 Task: Set the zip code for billing information to "10001".
Action: Mouse moved to (1221, 95)
Screenshot: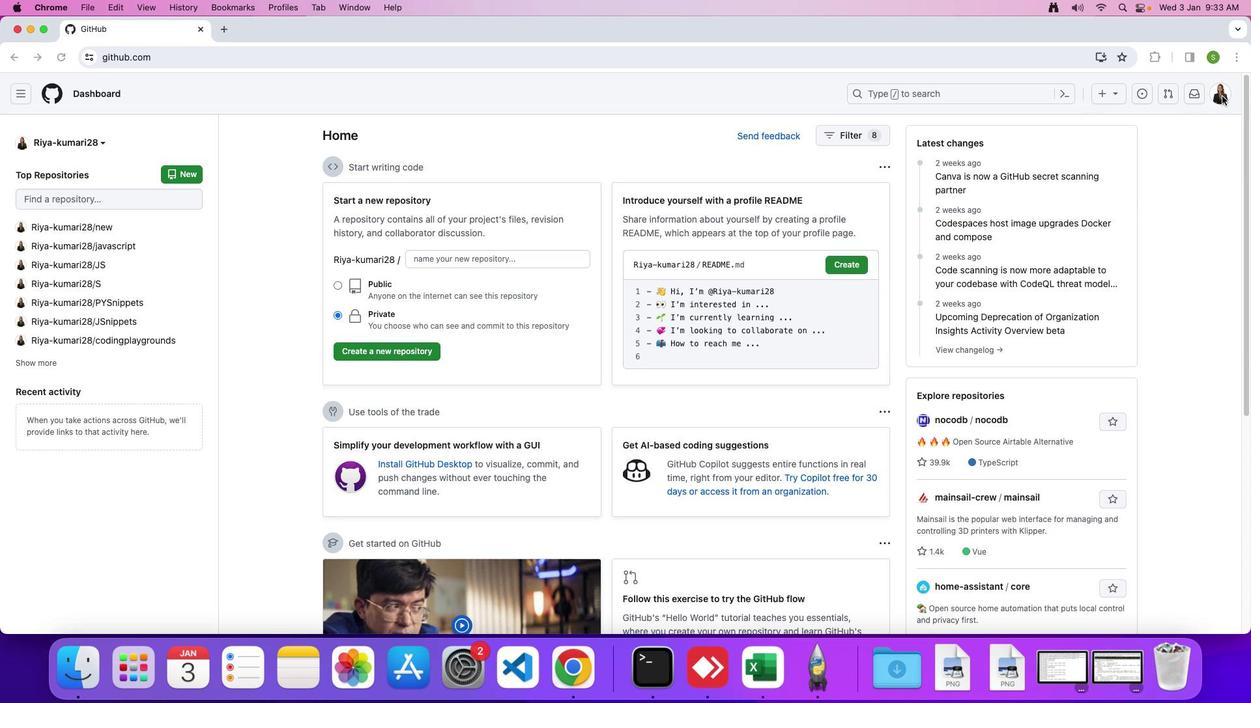
Action: Mouse pressed left at (1221, 95)
Screenshot: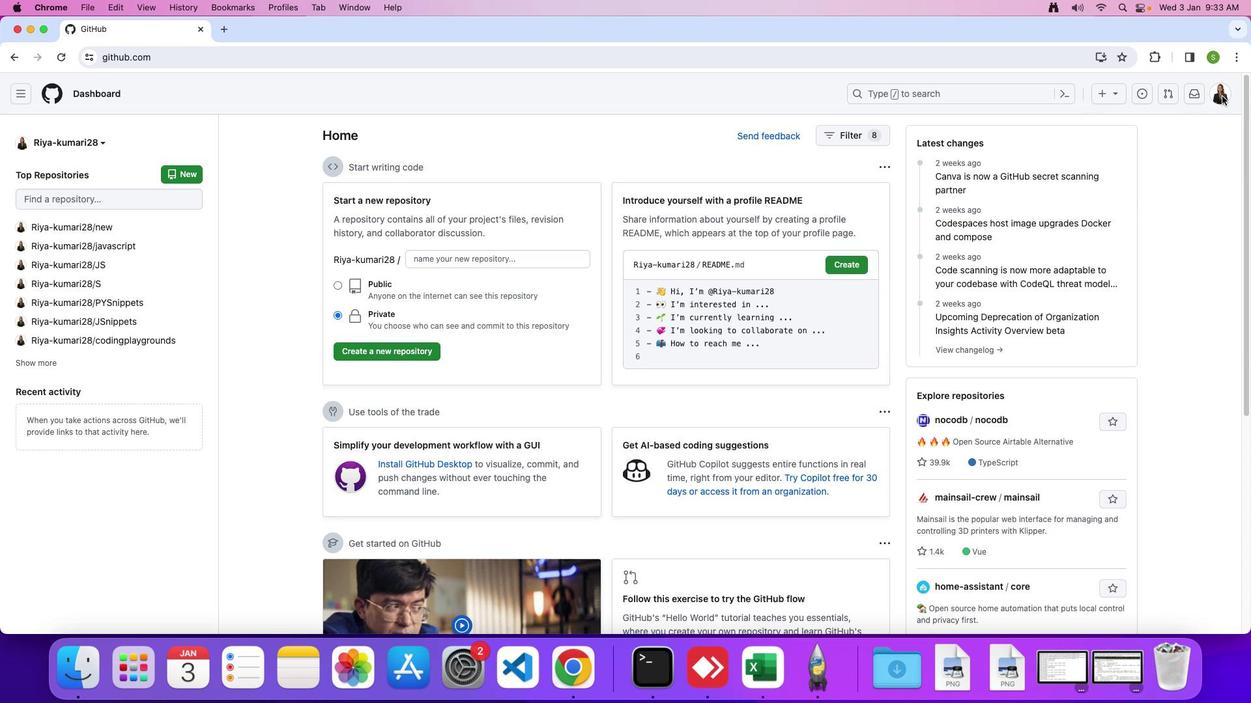 
Action: Mouse moved to (1222, 91)
Screenshot: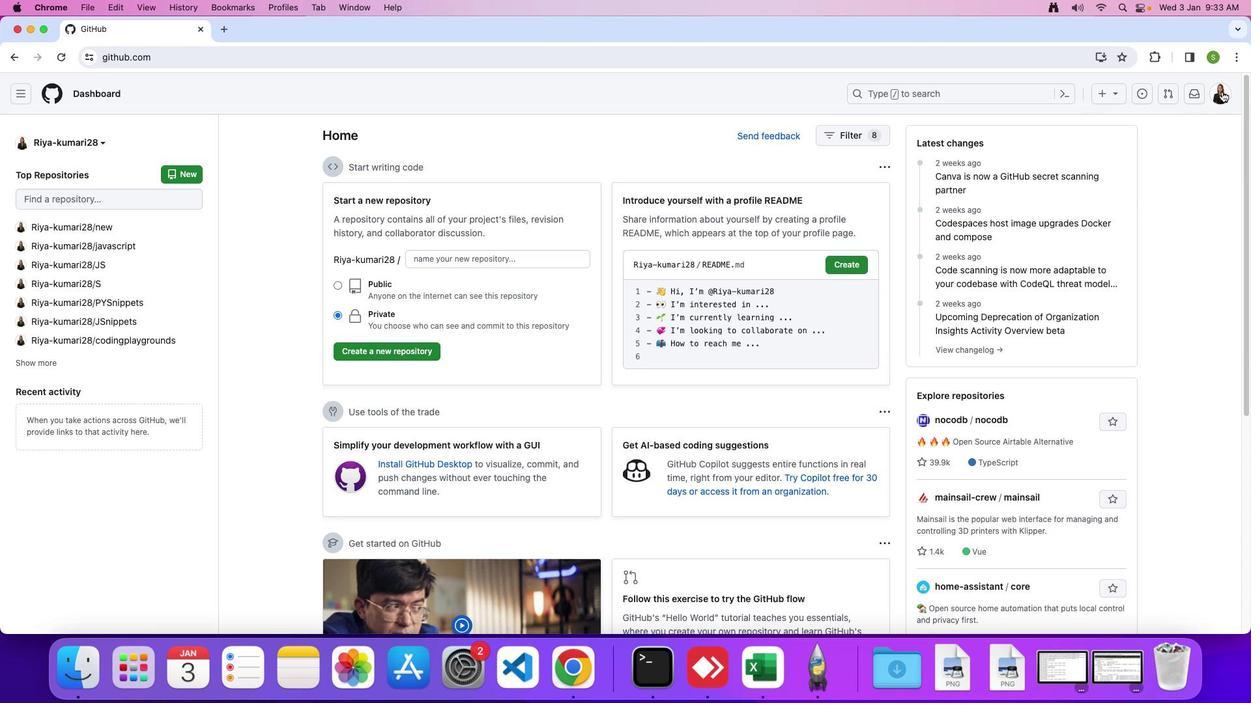
Action: Mouse pressed left at (1222, 91)
Screenshot: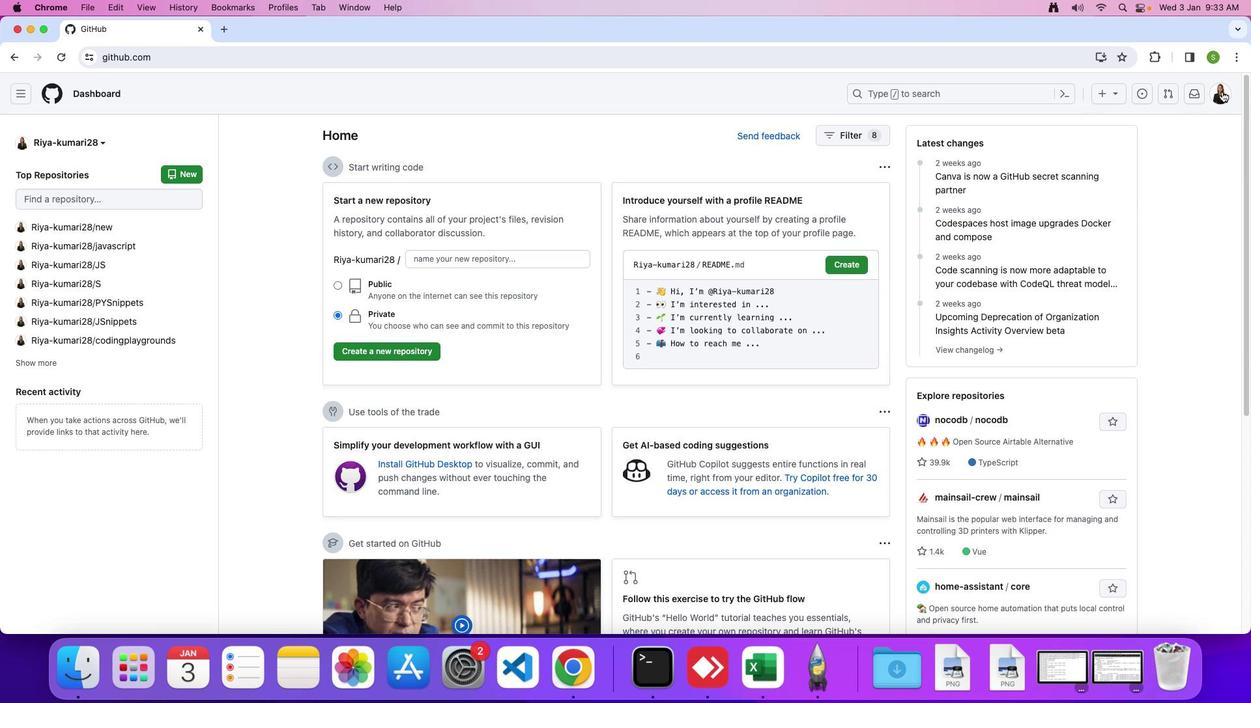 
Action: Mouse moved to (1133, 456)
Screenshot: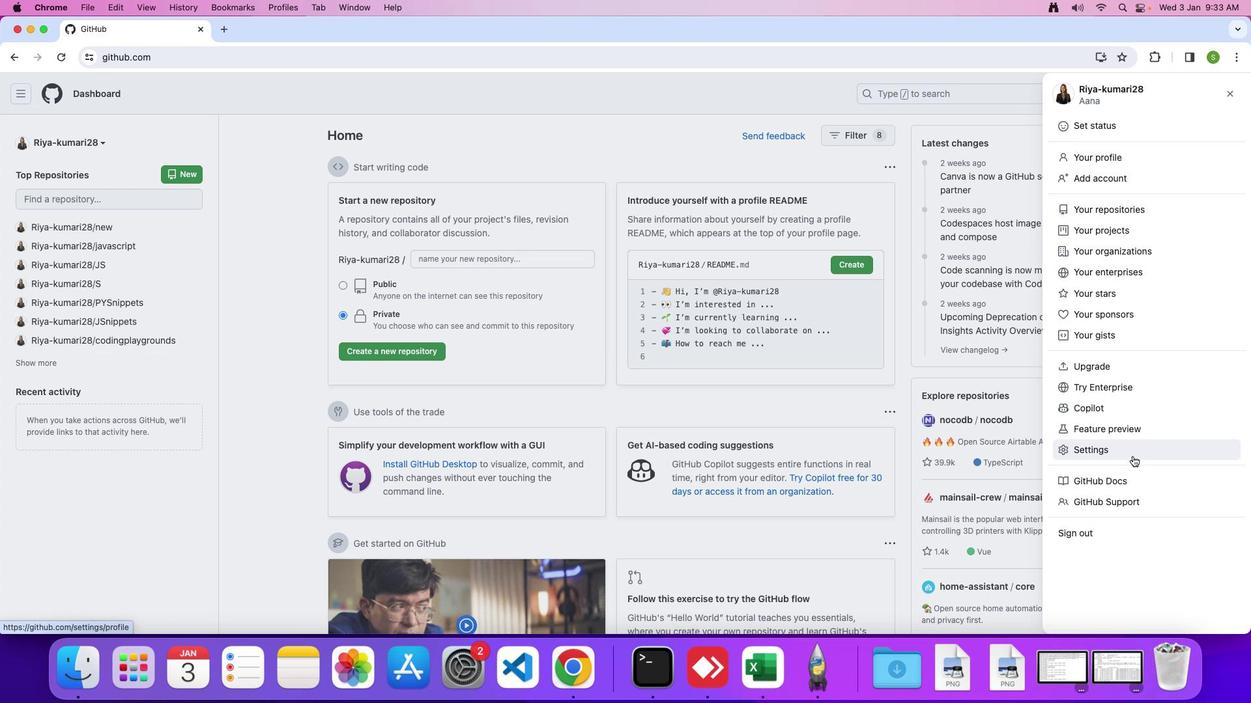 
Action: Mouse pressed left at (1133, 456)
Screenshot: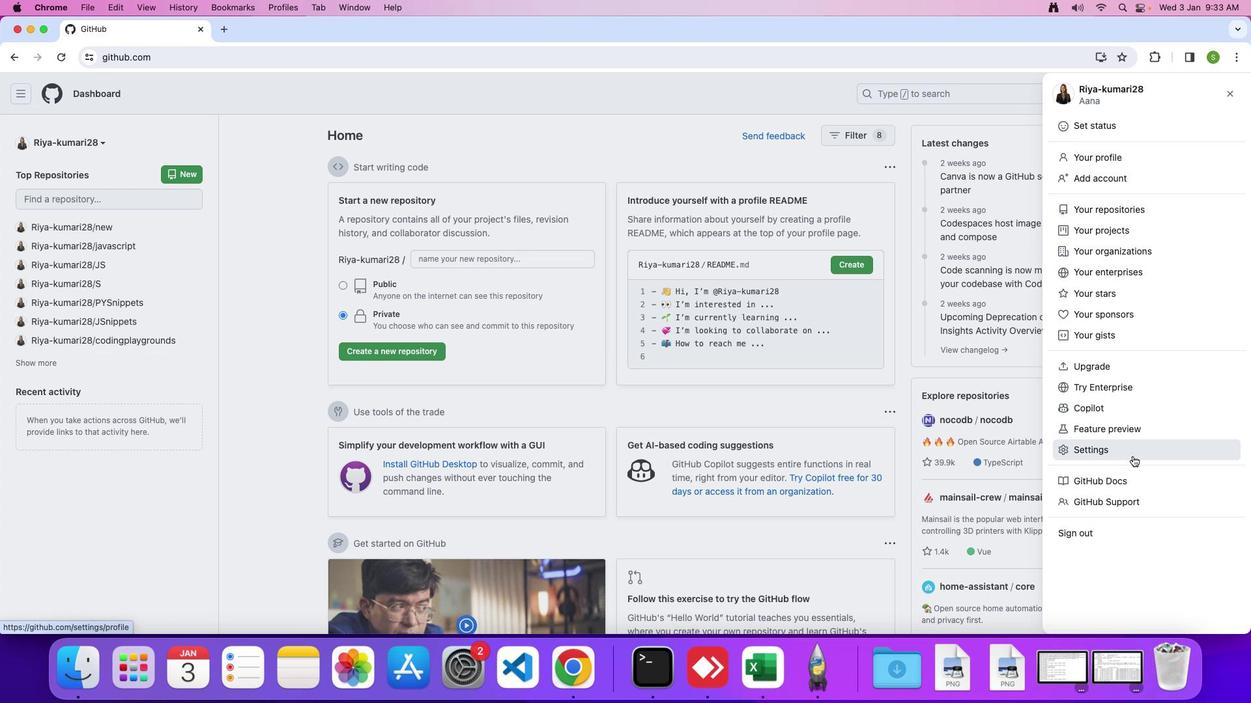 
Action: Mouse moved to (380, 326)
Screenshot: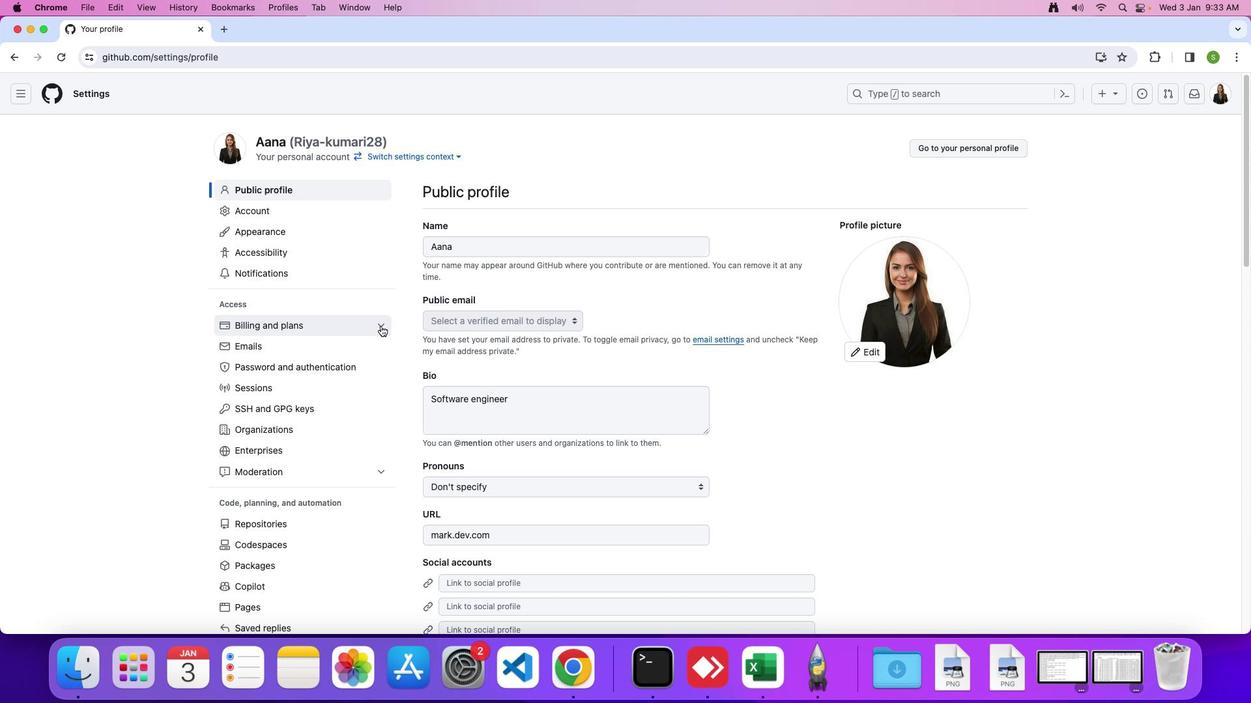 
Action: Mouse pressed left at (380, 326)
Screenshot: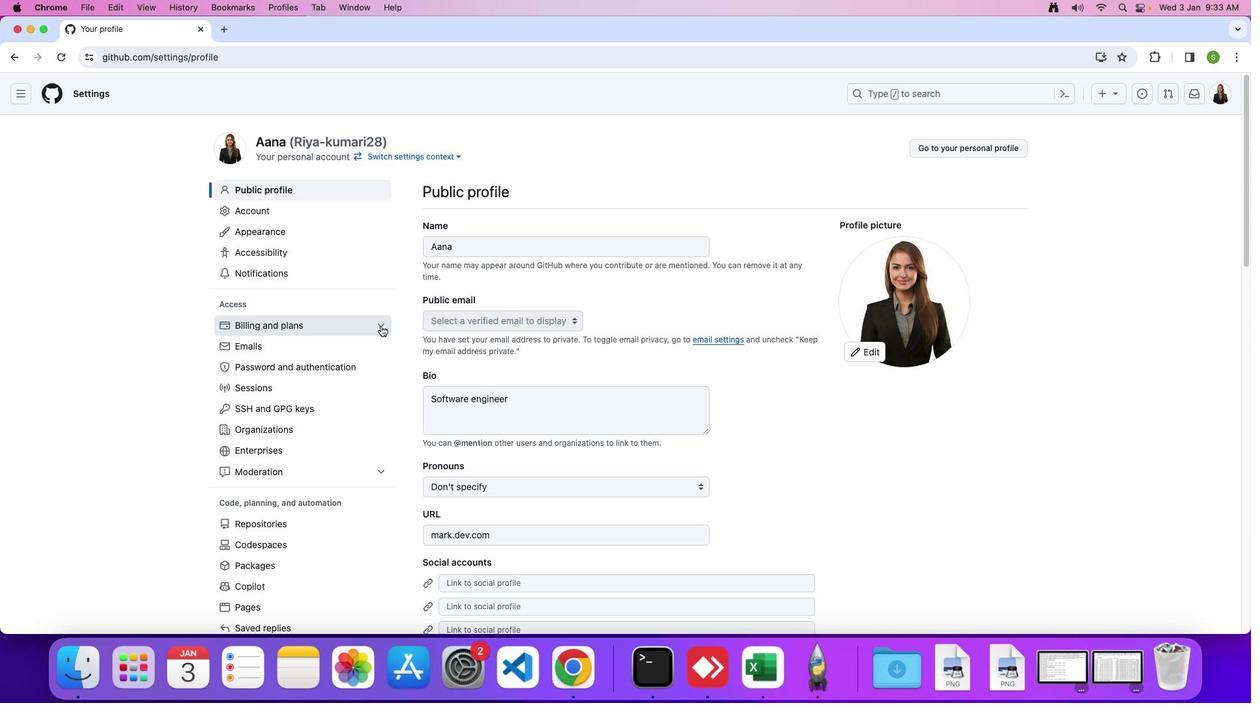 
Action: Mouse moved to (342, 381)
Screenshot: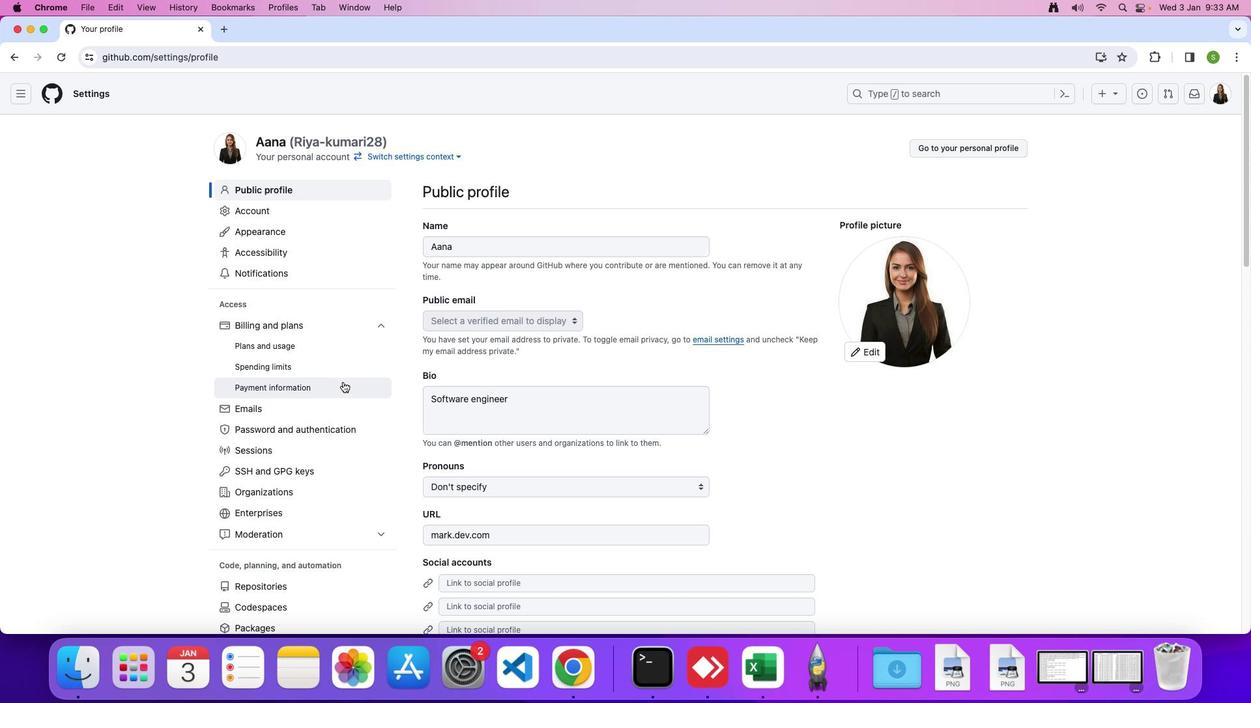 
Action: Mouse pressed left at (342, 381)
Screenshot: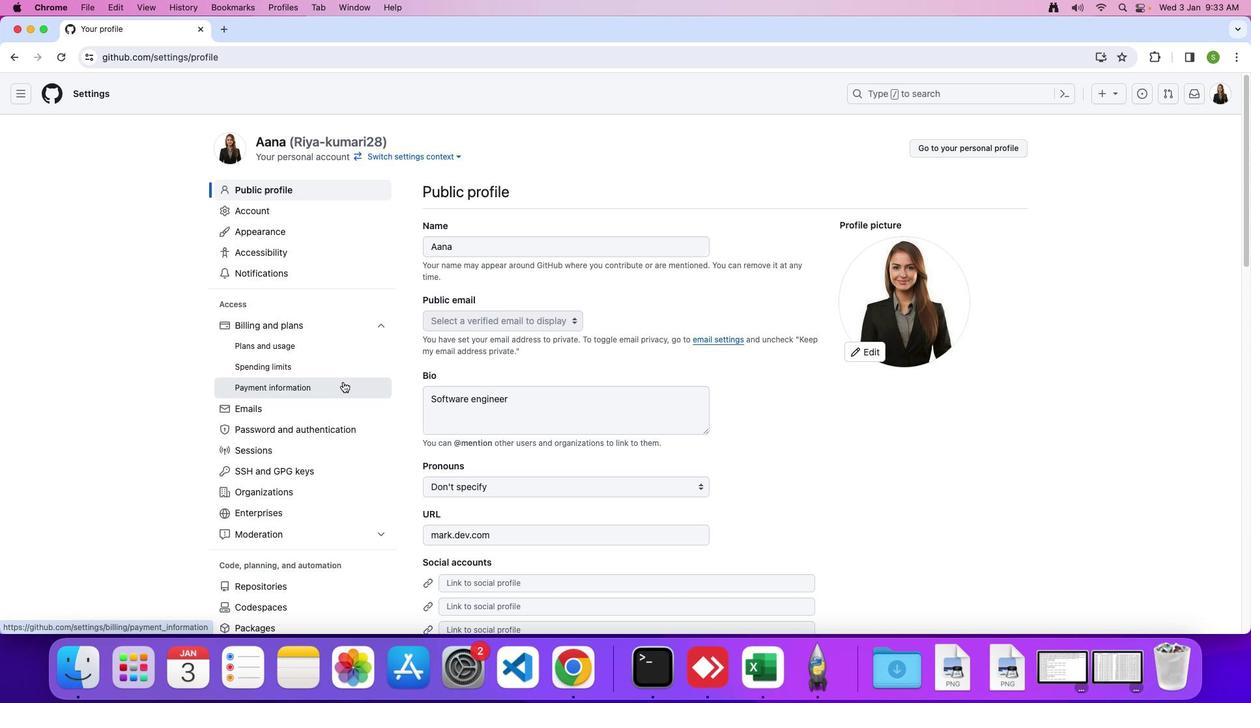 
Action: Mouse moved to (770, 413)
Screenshot: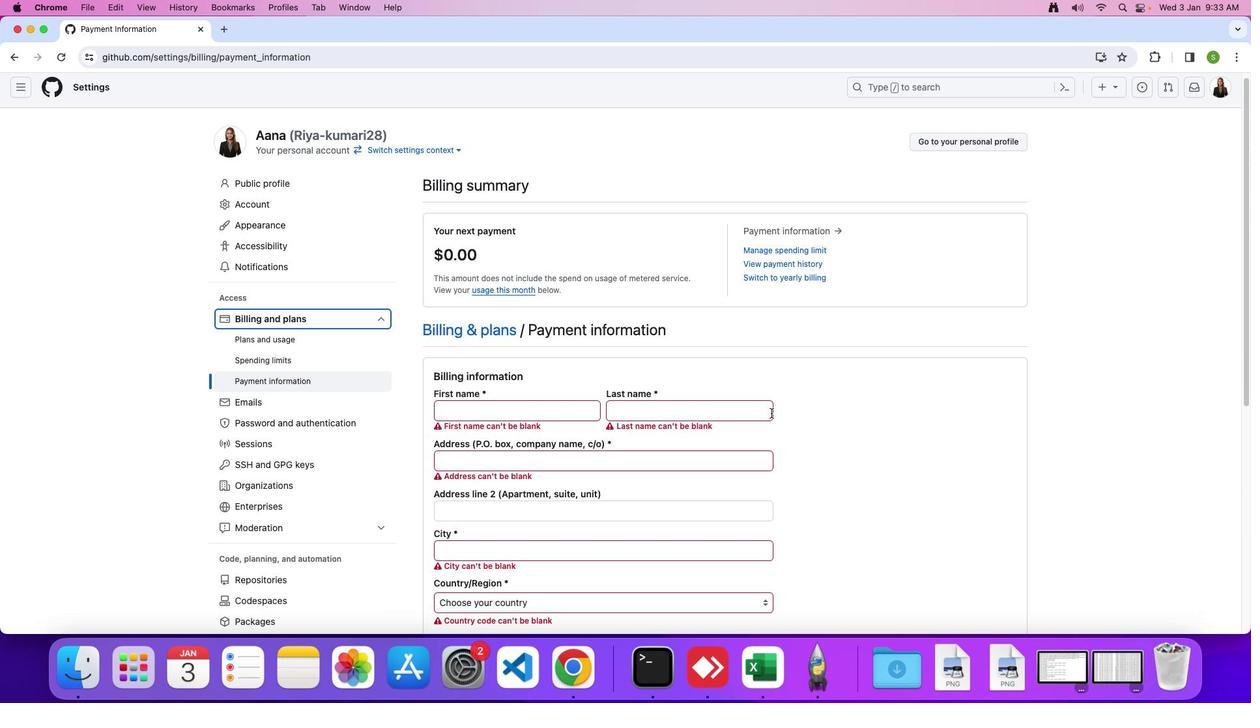 
Action: Mouse scrolled (770, 413) with delta (0, 0)
Screenshot: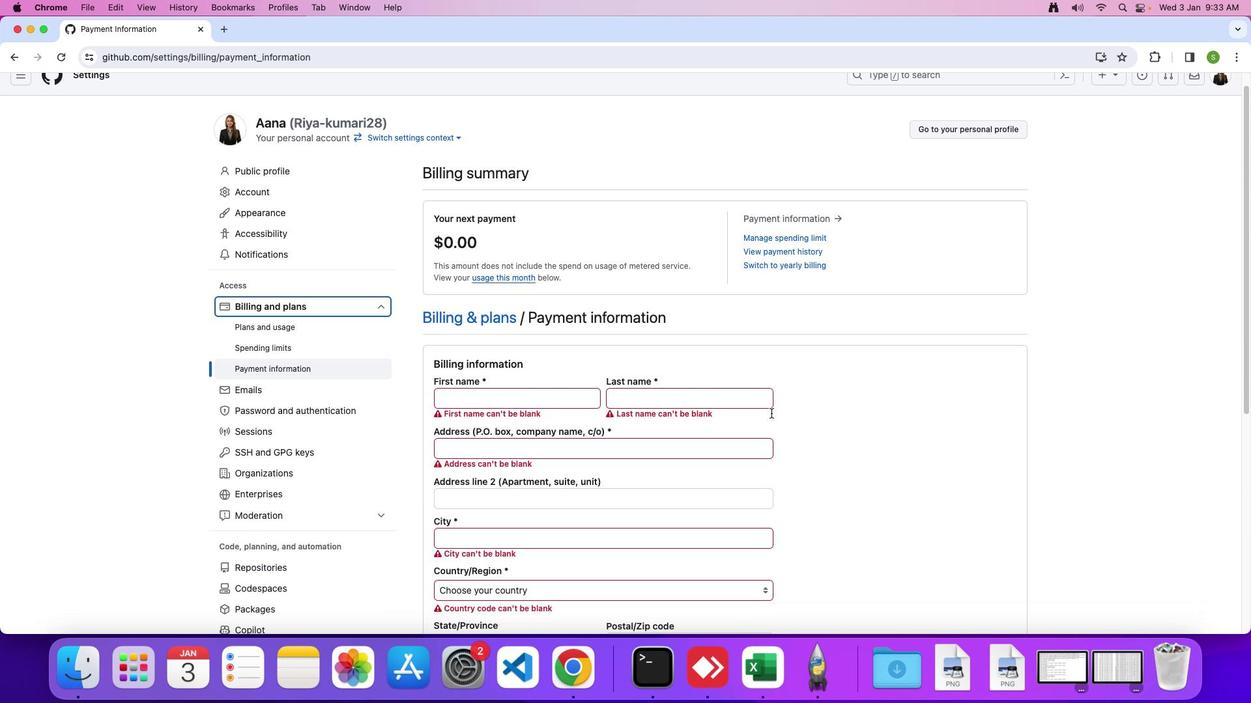
Action: Mouse scrolled (770, 413) with delta (0, 0)
Screenshot: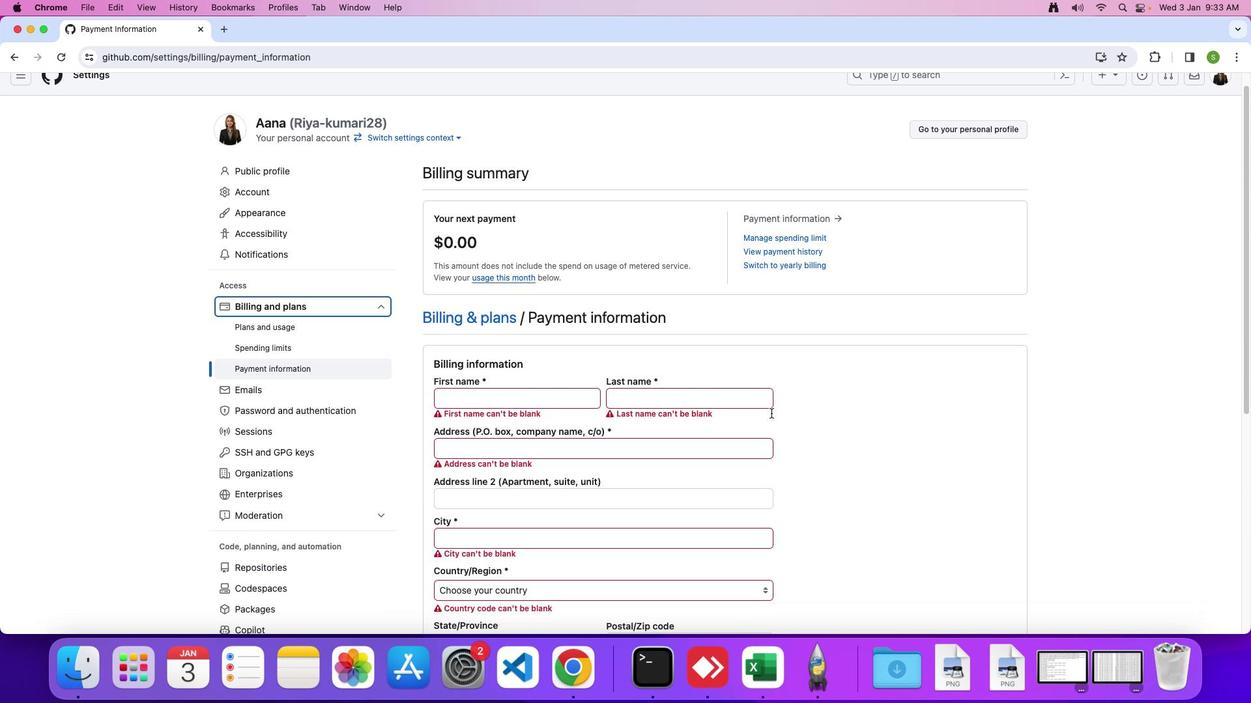 
Action: Mouse scrolled (770, 413) with delta (0, -1)
Screenshot: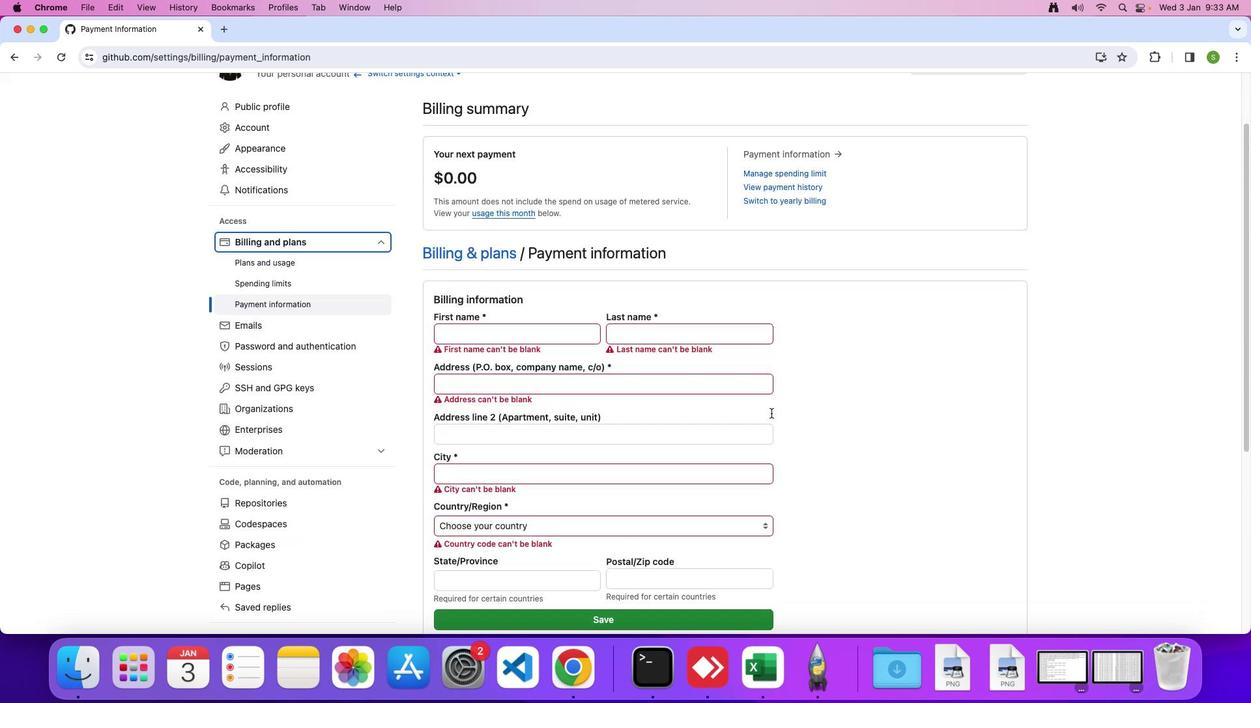 
Action: Mouse scrolled (770, 413) with delta (0, 0)
Screenshot: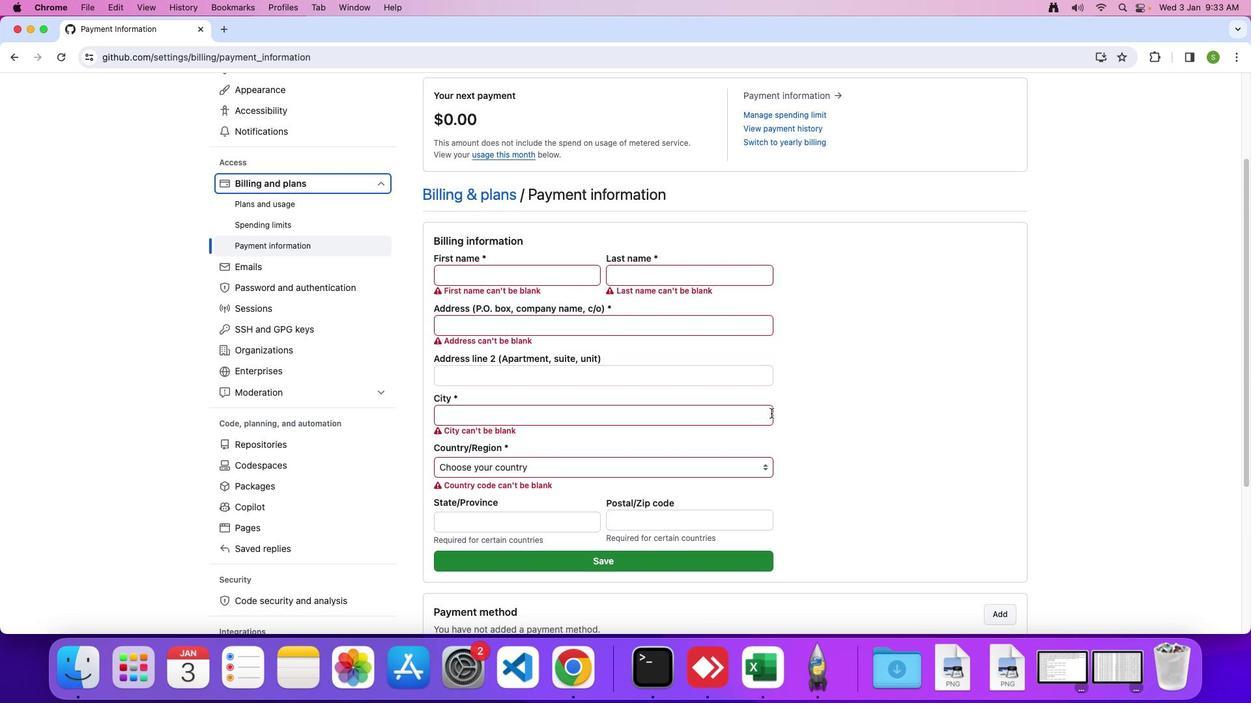 
Action: Mouse scrolled (770, 413) with delta (0, 0)
Screenshot: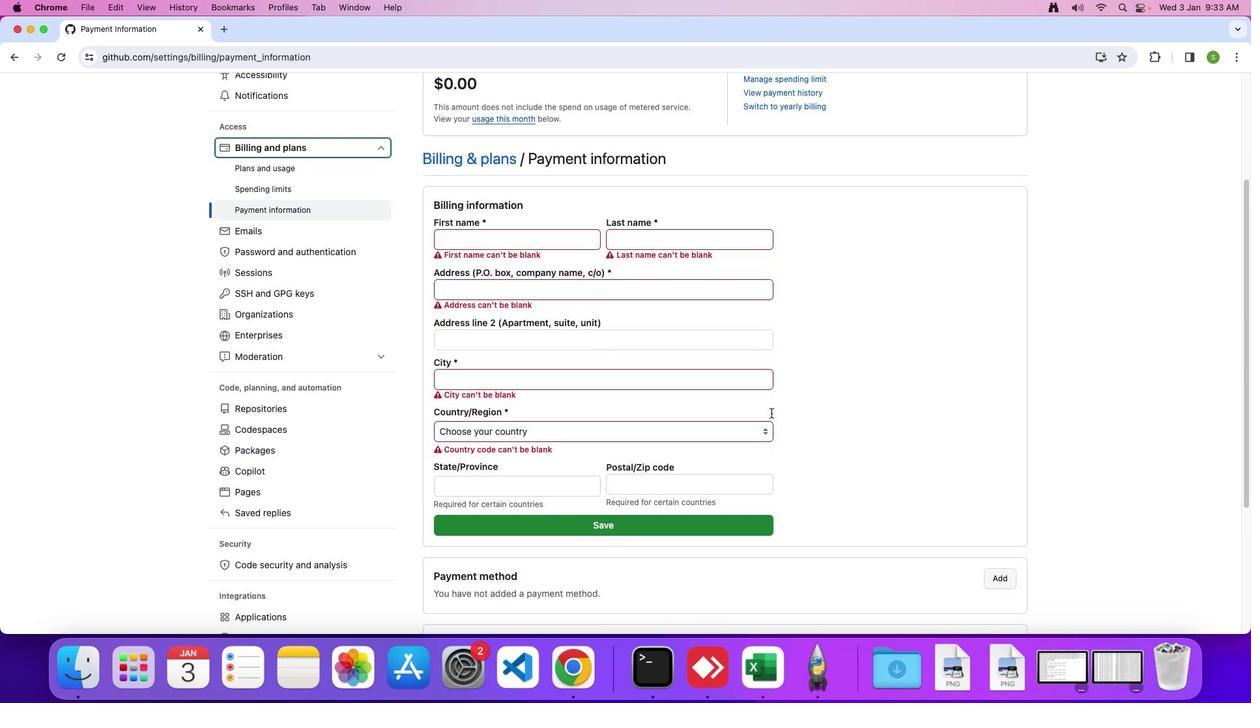 
Action: Mouse scrolled (770, 413) with delta (0, -1)
Screenshot: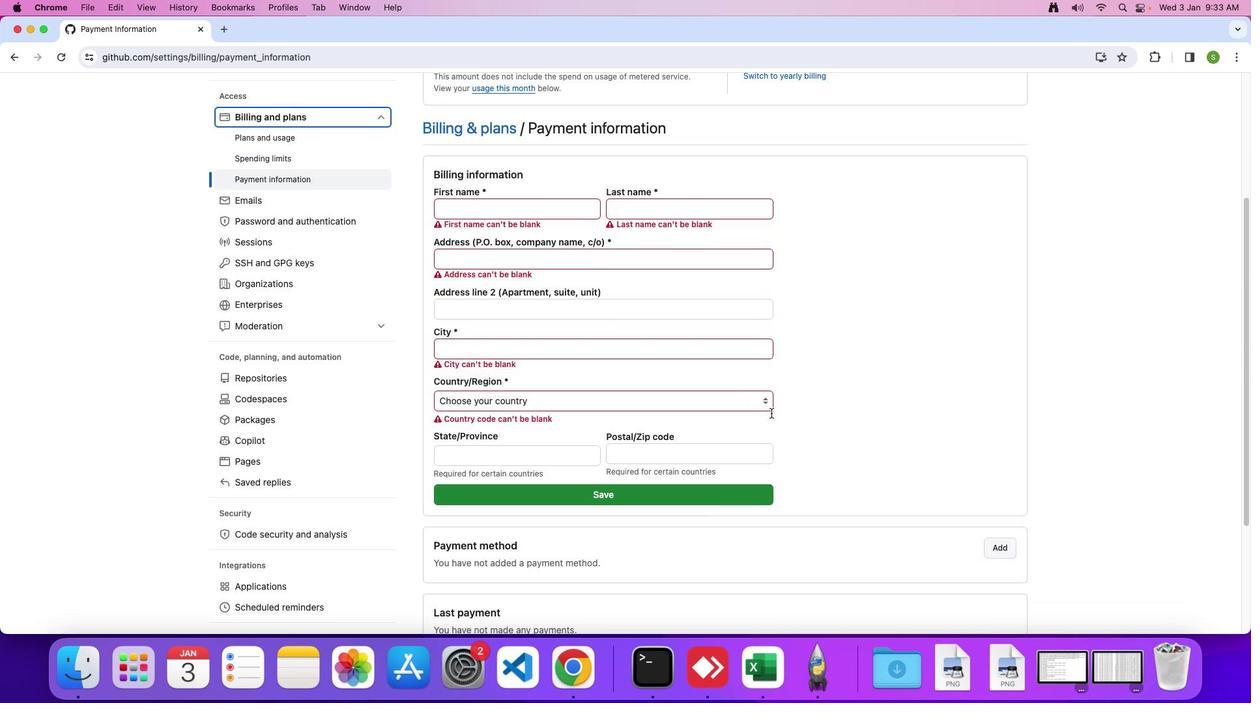 
Action: Mouse moved to (624, 409)
Screenshot: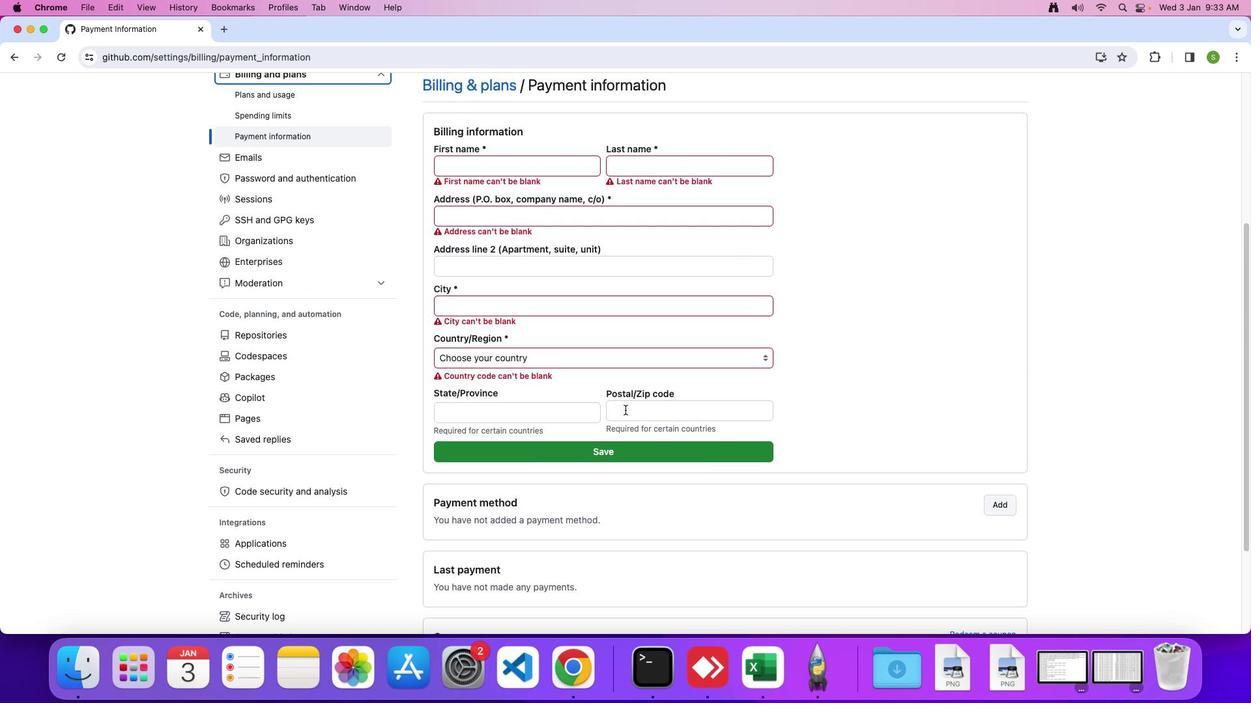 
Action: Mouse pressed left at (624, 409)
Screenshot: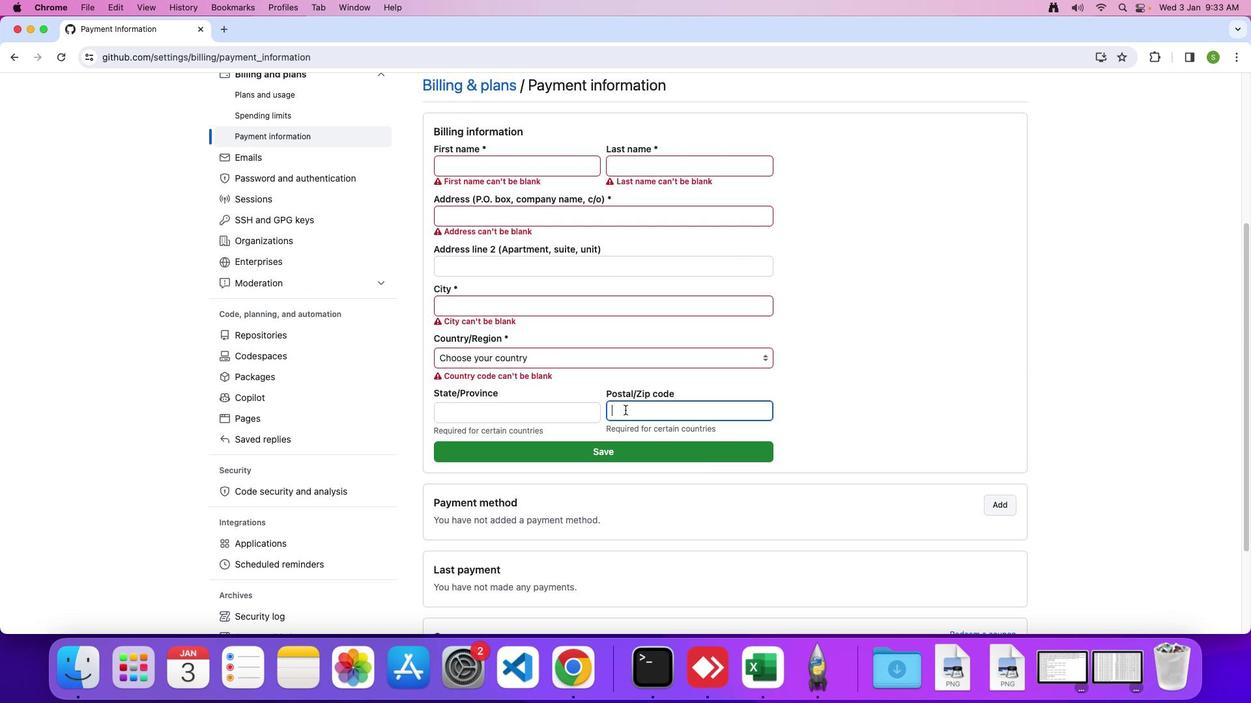 
Action: Key pressed '1''0''0''0''1'Key.enter
Screenshot: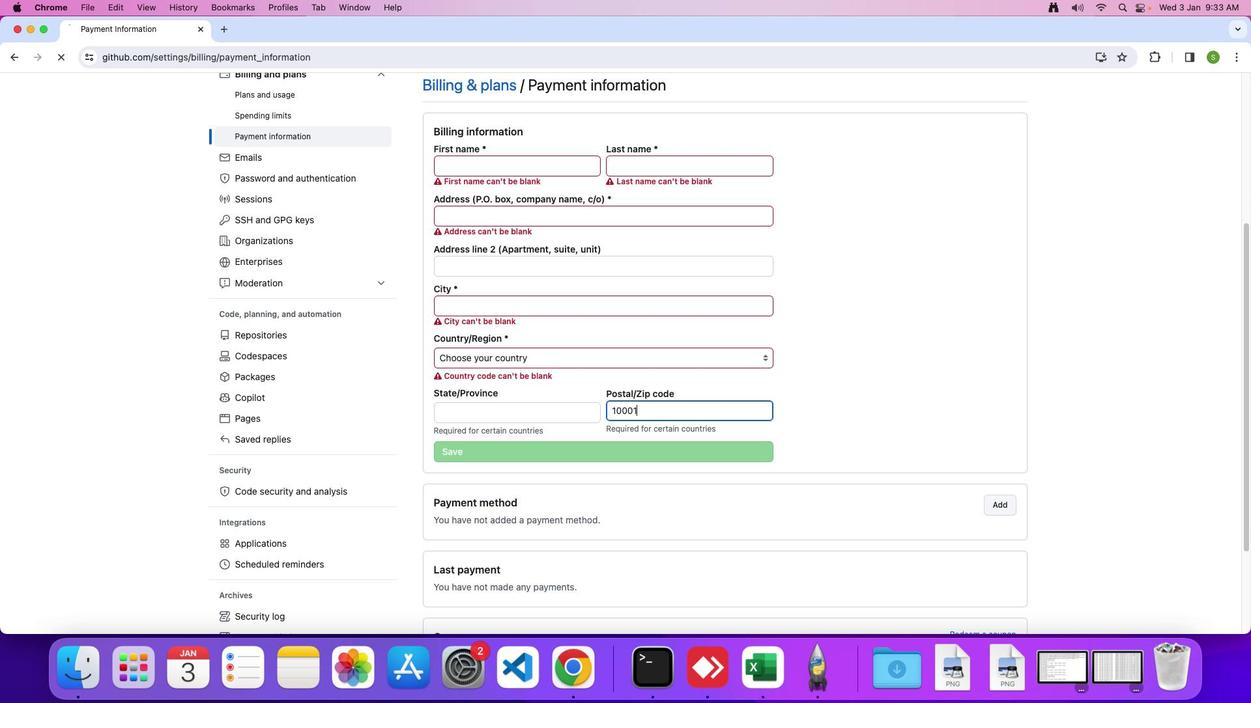 
